 Task: Open a blank worksheet and write heading  Financial WizardAdd Categories in a column and its values below  'Income, Income, Income, Expenses, Expenses, Expenses, Expenses, Expenses, Savings, Savings, Investments, Investments, Debt, Debt & Debt. 'Add Descriptions in next column and its values below  Salary, Freelance Work, Rental Income, Housing, Transportation, Groceries, Utilities, Entertainment, Emergency Fund, Retirement, Stocks, Mutual Funds, Credit Card 1, Credit Card 2 & Student Loan. Add Amount in next column and its values below  $5,000, $1,200, $500, $1,200, $300, $400, $200, $150, $500, $1,000, $500, $300, $200, $100 & $300. Save page Budget Management Sheet
Action: Key pressed <Key.shift_r>Financ<Key.backspace><Key.backspace>ncial<Key.space><Key.shift_r>Wizard<Key.down>
Screenshot: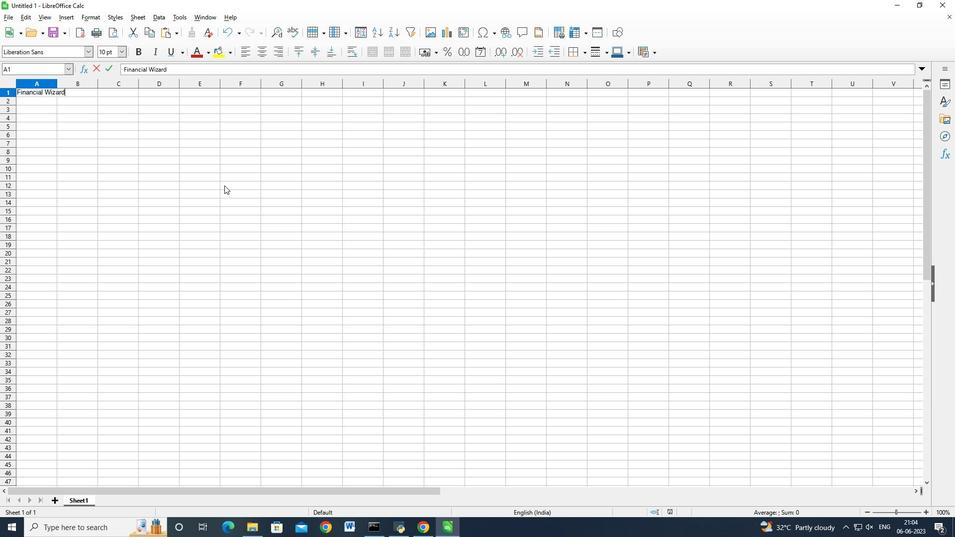 
Action: Mouse moved to (76, 101)
Screenshot: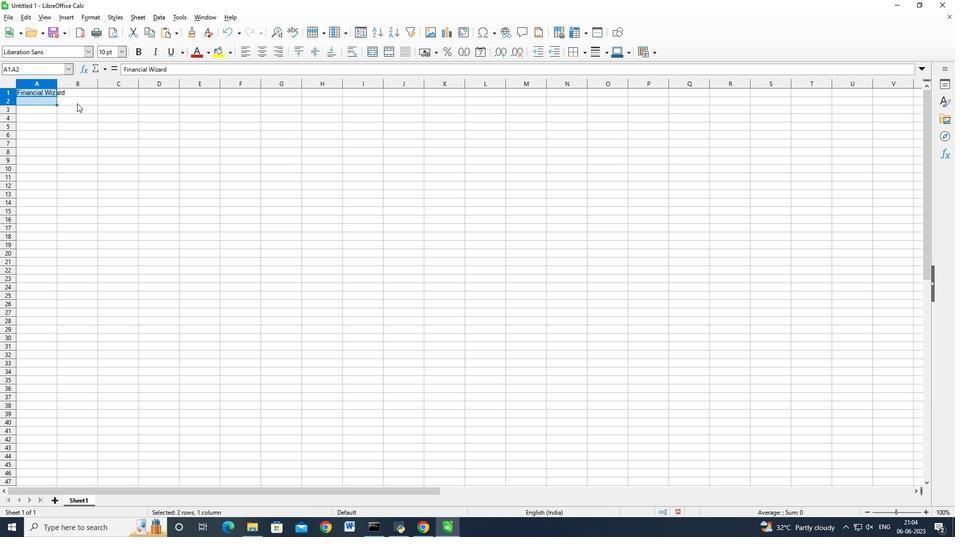 
Action: Mouse pressed right at (76, 101)
Screenshot: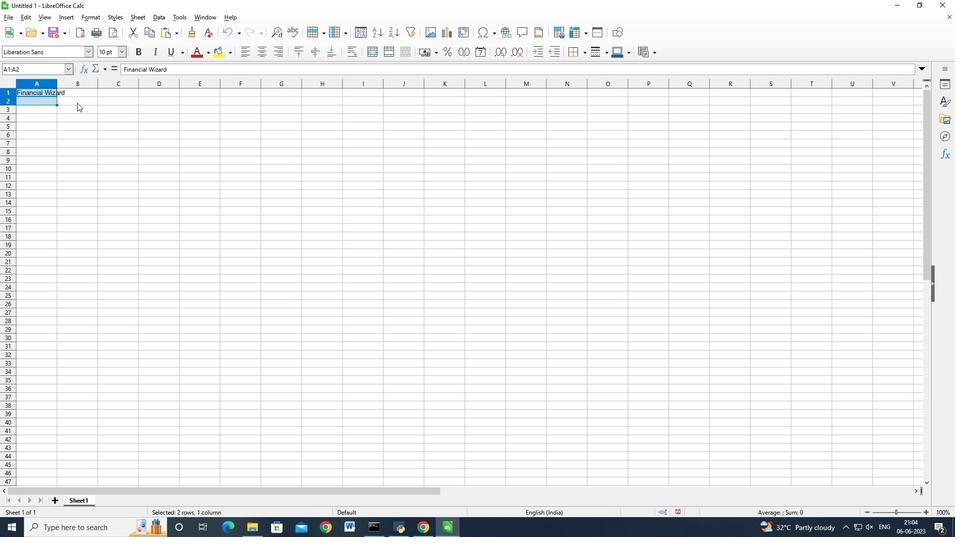 
Action: Mouse moved to (39, 106)
Screenshot: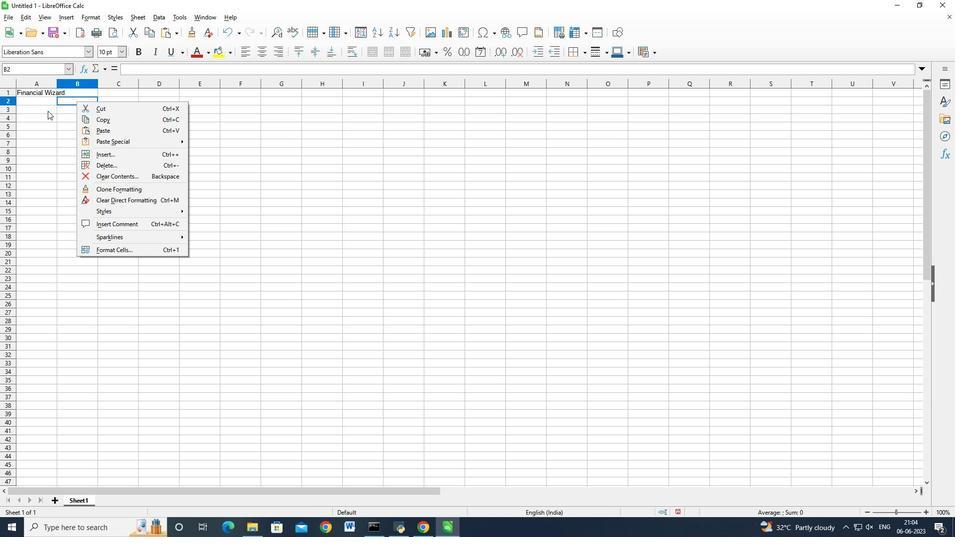 
Action: Mouse pressed left at (39, 106)
Screenshot: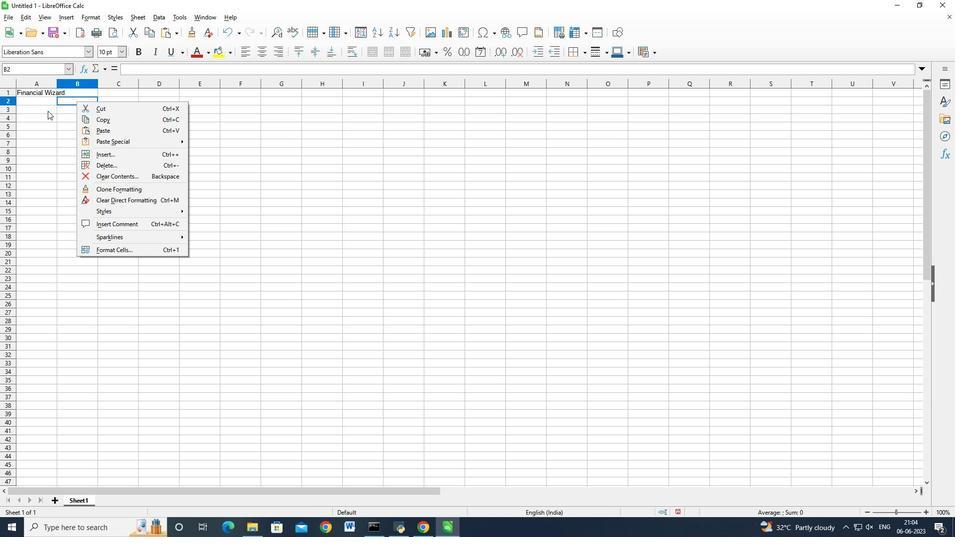 
Action: Mouse moved to (34, 100)
Screenshot: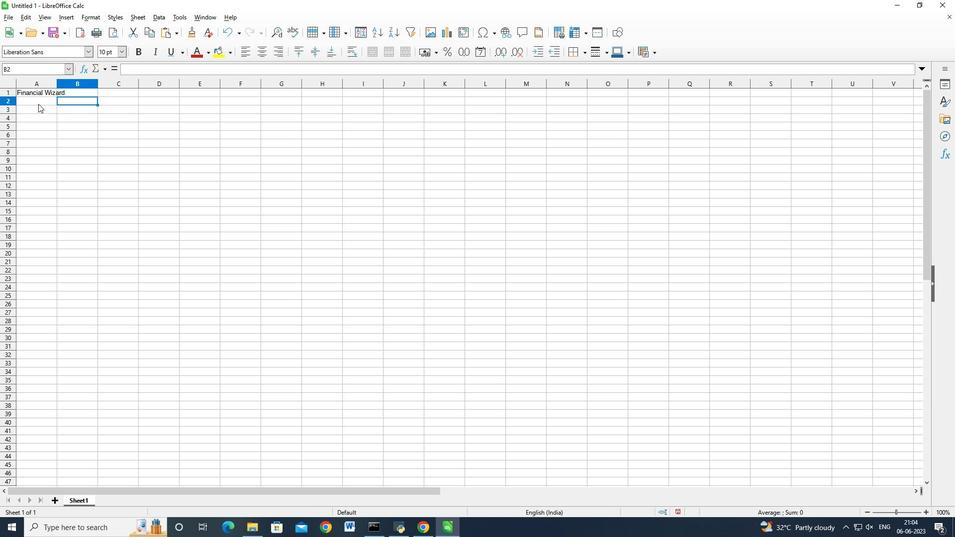 
Action: Mouse pressed left at (34, 100)
Screenshot: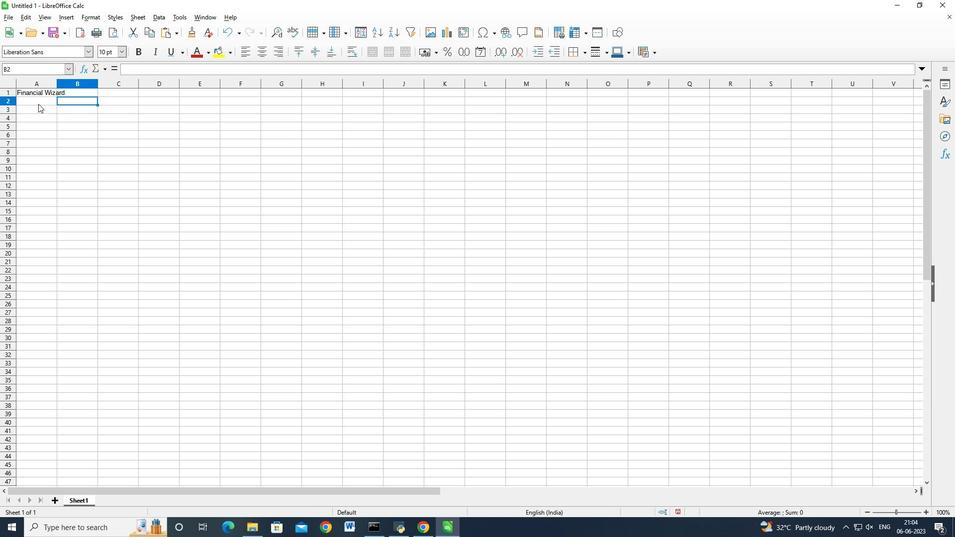 
Action: Mouse moved to (56, 84)
Screenshot: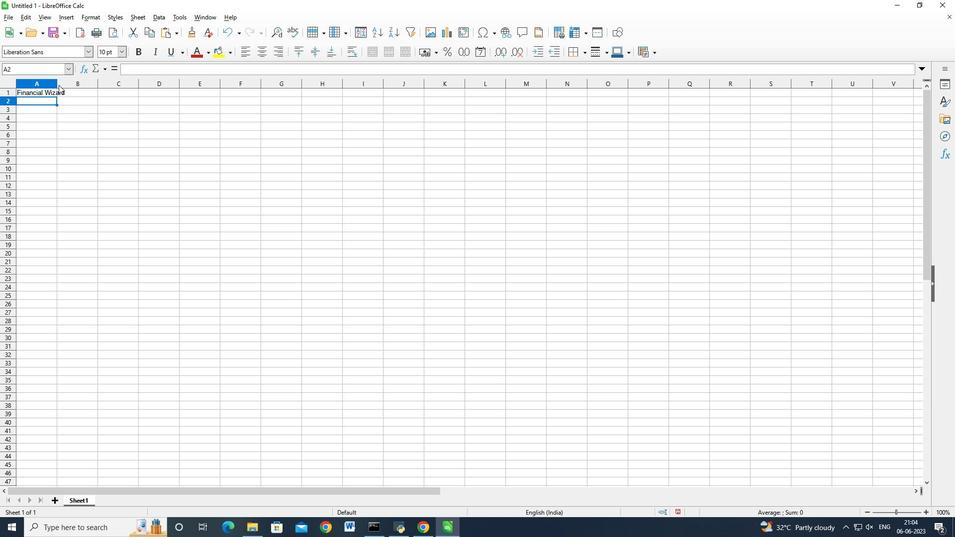 
Action: Mouse pressed left at (56, 84)
Screenshot: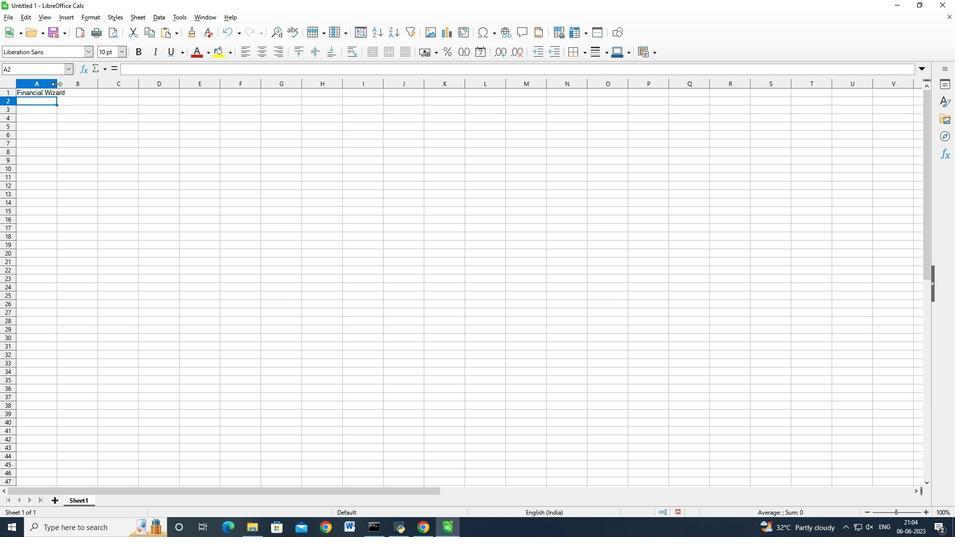 
Action: Mouse moved to (56, 84)
Screenshot: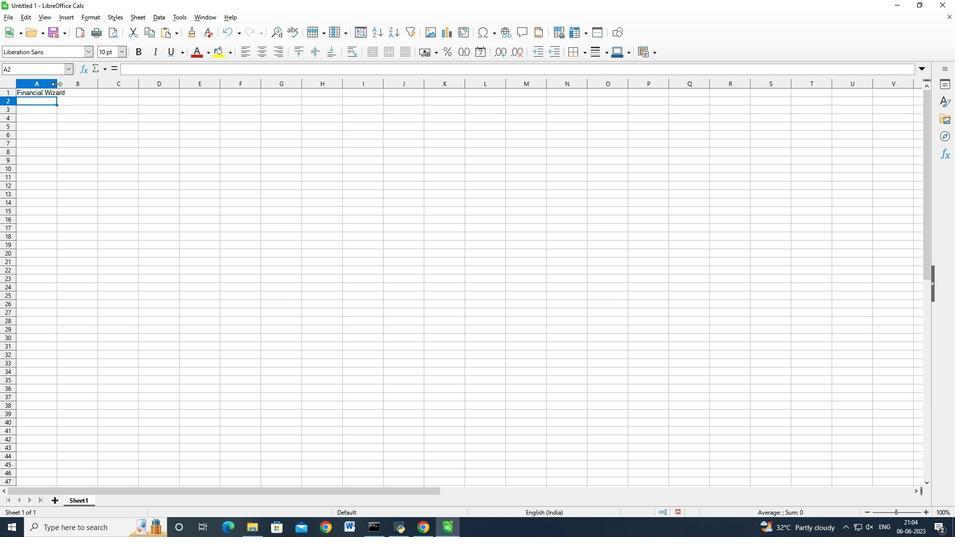 
Action: Mouse pressed left at (56, 84)
Screenshot: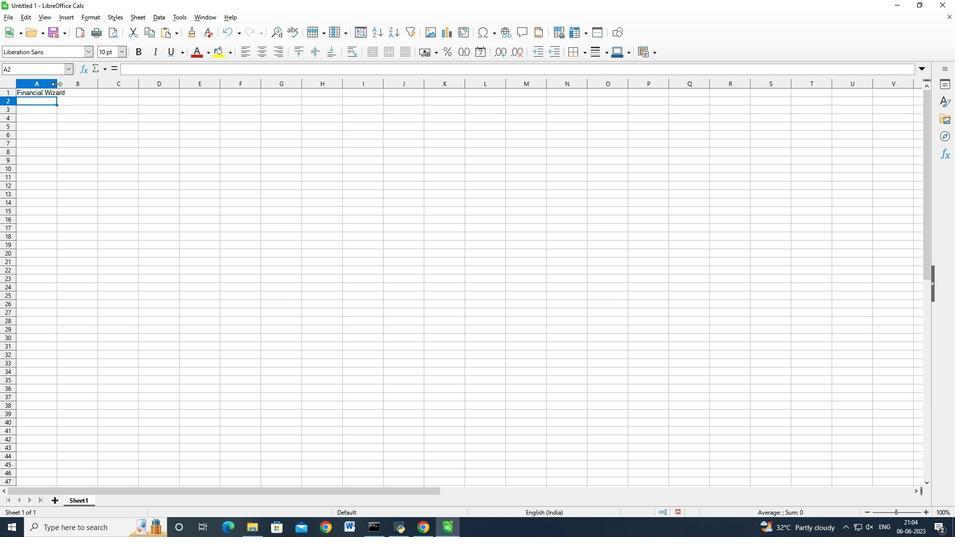 
Action: Mouse moved to (473, 203)
Screenshot: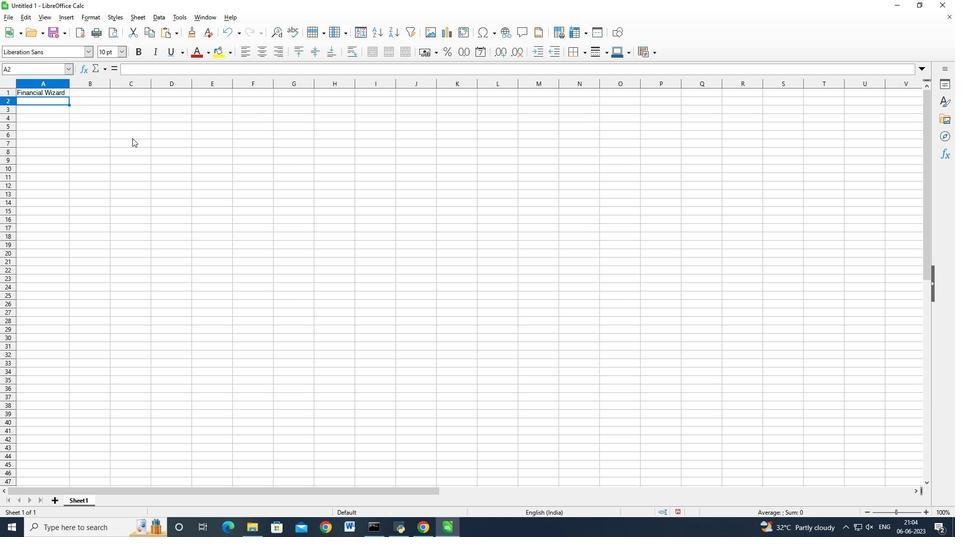 
Action: Key pressed <Key.shift_r><Key.shift_r><Key.shift_r><Key.shift_r><Key.shift_r><Key.shift_r><Key.shift_r>Categories<Key.down><Key.shift>Income<Key.down><Key.shift>Income<Key.down><Key.shift>Income<Key.down><Key.shift_r>Expenses<Key.down><Key.shift_r>Expenses<Key.down><Key.shift_r>Expenses<Key.down><Key.shift_r>Expenses<Key.down><Key.shift_r>Expenses<Key.down><Key.shift_r>Savings<Key.down><Key.shift_r>Savings<Key.down><Key.shift>Investi<Key.backspace>ments<Key.down><Key.shift>Investments<Key.down><Key.shift_r>Debt<Key.down><Key.shift_r>Debt<Key.down><Key.shift_r>Debt<Key.enter><Key.up><Key.up><Key.down><Key.right><Key.shift_r>Dis<Key.backspace><Key.backspace>escriptions<Key.down><Key.shift_r>Salary<Key.down><Key.shift_r>Freelance<Key.space><Key.shift_r>Work<Key.down><Key.shift_r>Rental<Key.space><Key.shift>Income<Key.down><Key.shift>Housing<Key.down><Key.shift_r>Transportation<Key.down><Key.shift_r>Groceries<Key.down><Key.shift><Key.shift><Key.shift>Utilities<Key.down><Key.shift_r>Entertainment<Key.down><Key.shift_r>Emergency<Key.space><Key.shift_r>Fund<Key.down><Key.shift_r><Key.shift_r><Key.shift_r><Key.shift_r><Key.shift_r><Key.shift_r>Retirement<Key.down><Key.shift_r><Key.shift_r><Key.shift_r><Key.shift_r><Key.shift_r><Key.shift_r><Key.shift_r><Key.shift_r><Key.shift_r><Key.shift_r><Key.shift_r><Key.shift_r><Key.shift_r><Key.shift_r><Key.shift_r><Key.shift_r><Key.shift_r><Key.shift_r>Stocke<Key.backspace>s<Key.down><Key.shift>Mutual<Key.space><Key.shift_r>Funds<Key.down><Key.shift_r>Credit<Key.space><Key.shift_r>Card<Key.space>1<Key.enter><Key.shift_r>Credit<Key.space><Key.shift_r>Card2<Key.space><Key.backspace><Key.backspace><Key.space>2<Key.enter><Key.shift_r>Student<Key.space><Key.shift>Loan<Key.enter><Key.up><Key.up><Key.down><Key.up><Key.down><Key.up><Key.right><Key.shift_r>Amount<Key.down><Key.shift><Key.shift><Key.shift><Key.shift><Key.shift><Key.shift><Key.shift><Key.shift><Key.shift><Key.shift><Key.shift><Key.shift><Key.shift><Key.shift><Key.shift><Key.shift><Key.shift>$5,000<Key.enter><Key.shift><Key.shift><Key.shift><Key.shift><Key.shift><Key.shift><Key.shift><Key.shift><Key.shift><Key.shift><Key.shift><Key.shift><Key.shift><Key.shift><Key.shift><Key.shift><Key.shift><Key.shift><Key.shift><Key.shift><Key.shift><Key.shift><Key.shift><Key.shift><Key.shift><Key.shift><Key.shift>$1,200<Key.enter><Key.shift><Key.shift><Key.shift><Key.shift>$500<Key.enter><Key.shift><Key.shift><Key.shift><Key.shift><Key.shift><Key.shift><Key.shift><Key.shift><Key.shift><Key.shift><Key.shift><Key.shift><Key.shift><Key.shift><Key.shift><Key.shift><Key.shift><Key.shift>$1,200<Key.enter><Key.shift><Key.shift><Key.shift><Key.shift><Key.shift><Key.shift><Key.shift><Key.shift><Key.shift><Key.shift>$300<Key.enter><Key.shift><Key.shift><Key.shift><Key.shift><Key.shift><Key.shift><Key.shift><Key.shift><Key.shift><Key.shift><Key.shift><Key.shift><Key.shift><Key.shift>$400<Key.down><Key.shift><Key.shift><Key.shift><Key.shift><Key.shift><Key.shift><Key.shift>$200<Key.down><Key.shift><Key.shift><Key.shift><Key.shift>$150<Key.down><Key.shift><Key.shift><Key.shift><Key.shift><Key.shift><Key.shift><Key.shift><Key.shift>$500<Key.down><Key.shift><Key.shift><Key.shift><Key.shift><Key.shift><Key.shift><Key.shift><Key.shift>$1,000<Key.down><Key.shift><Key.shift><Key.shift><Key.shift><Key.shift><Key.shift><Key.shift><Key.shift><Key.shift><Key.shift><Key.shift><Key.shift><Key.shift><Key.shift><Key.shift><Key.shift><Key.shift><Key.shift><Key.shift><Key.shift><Key.shift>$500<Key.down><Key.shift>$300<Key.down><Key.shift><Key.shift><Key.shift><Key.shift><Key.shift><Key.shift><Key.shift><Key.shift><Key.shift><Key.shift><Key.shift><Key.shift><Key.shift><Key.shift><Key.shift><Key.shift><Key.shift><Key.shift><Key.shift><Key.shift><Key.shift><Key.shift><Key.shift><Key.shift><Key.shift><Key.shift><Key.shift><Key.shift><Key.shift><Key.shift><Key.shift>$200<Key.down><Key.shift><Key.shift><Key.shift><Key.shift><Key.shift><Key.shift><Key.shift><Key.shift><Key.shift><Key.shift>$100<Key.down><Key.shift><Key.shift><Key.shift><Key.shift><Key.shift><Key.shift><Key.shift><Key.shift><Key.shift><Key.shift><Key.shift><Key.shift>$300<Key.down><Key.up>
Screenshot: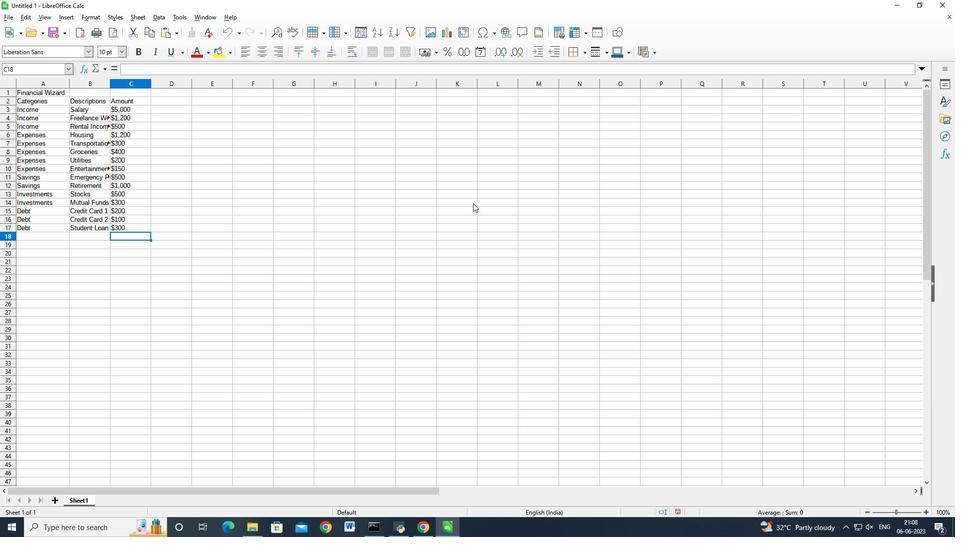 
Action: Mouse moved to (9, 79)
Screenshot: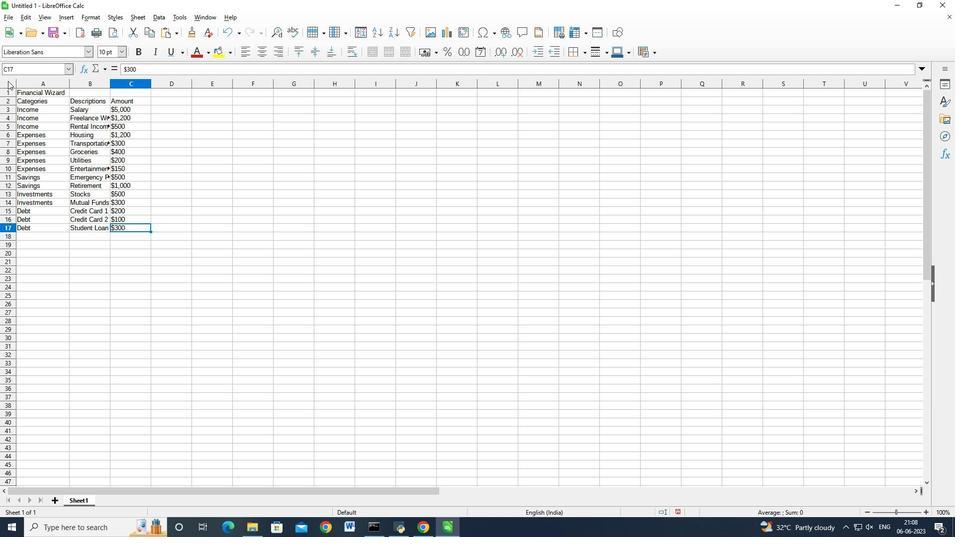 
Action: Mouse pressed left at (8, 79)
Screenshot: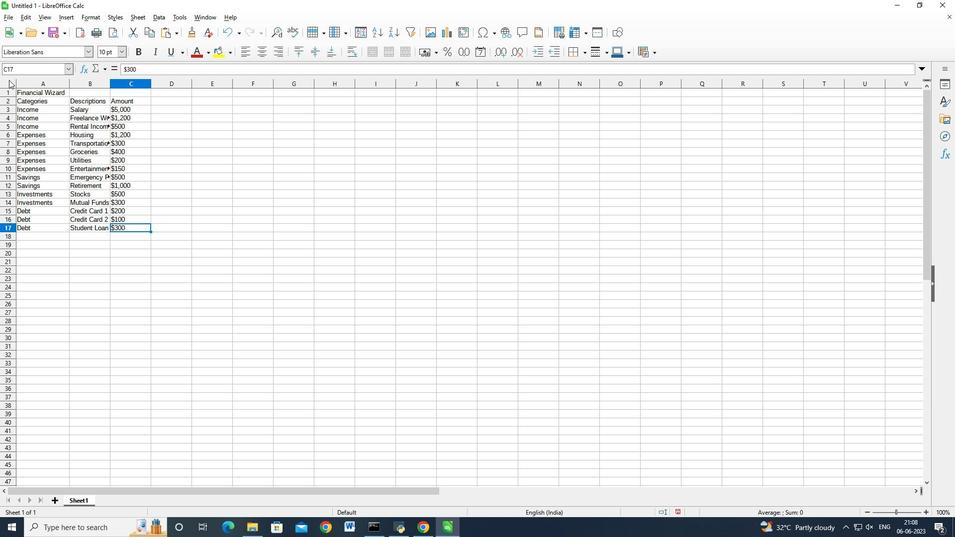 
Action: Mouse moved to (69, 87)
Screenshot: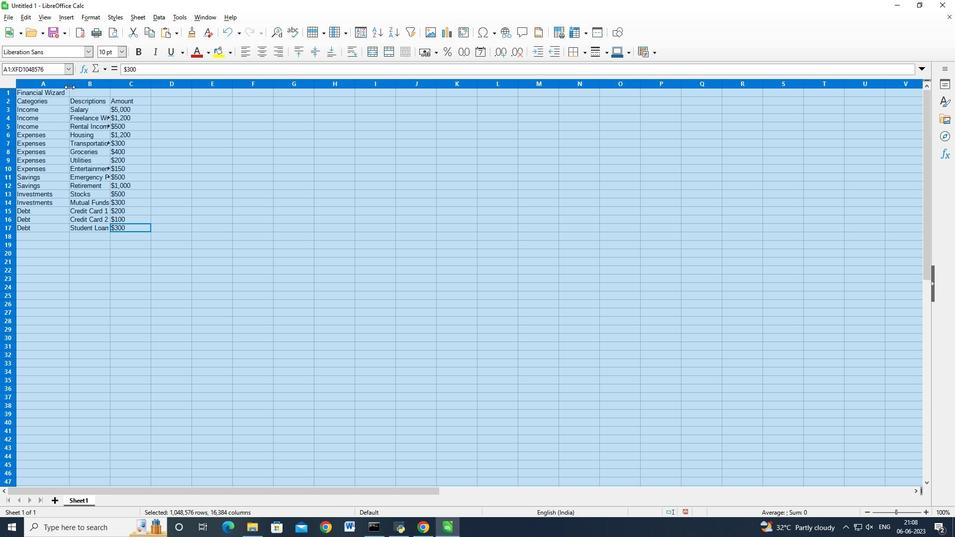 
Action: Mouse pressed left at (69, 87)
Screenshot: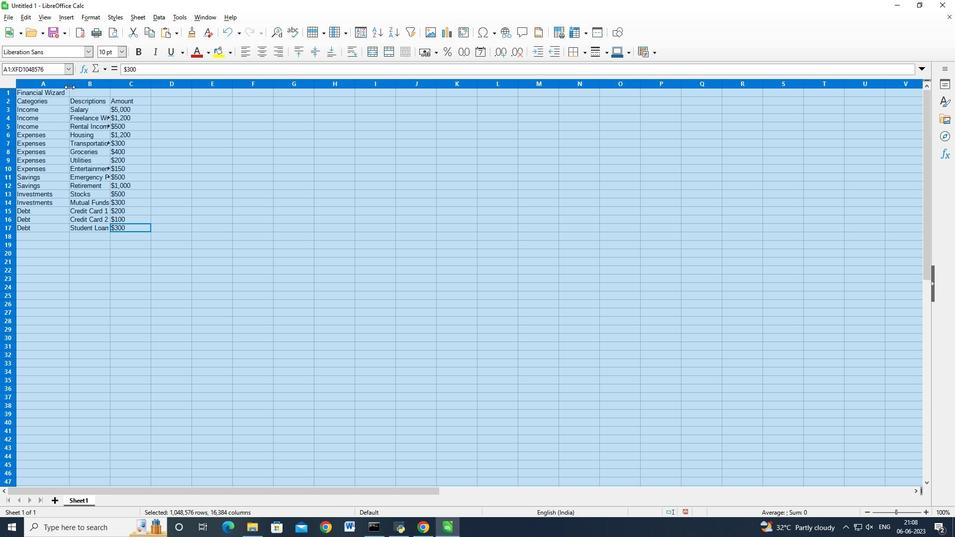 
Action: Mouse moved to (69, 87)
Screenshot: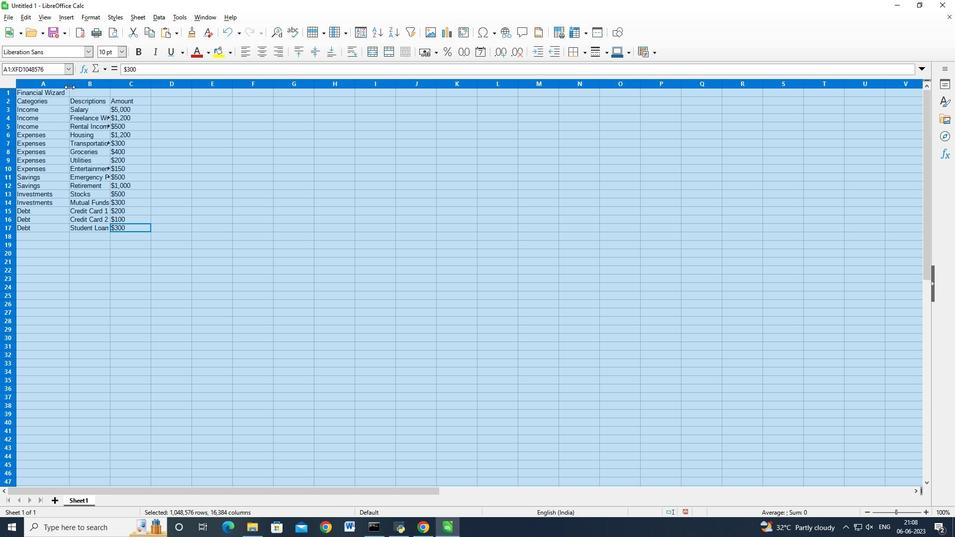 
Action: Mouse pressed left at (69, 87)
Screenshot: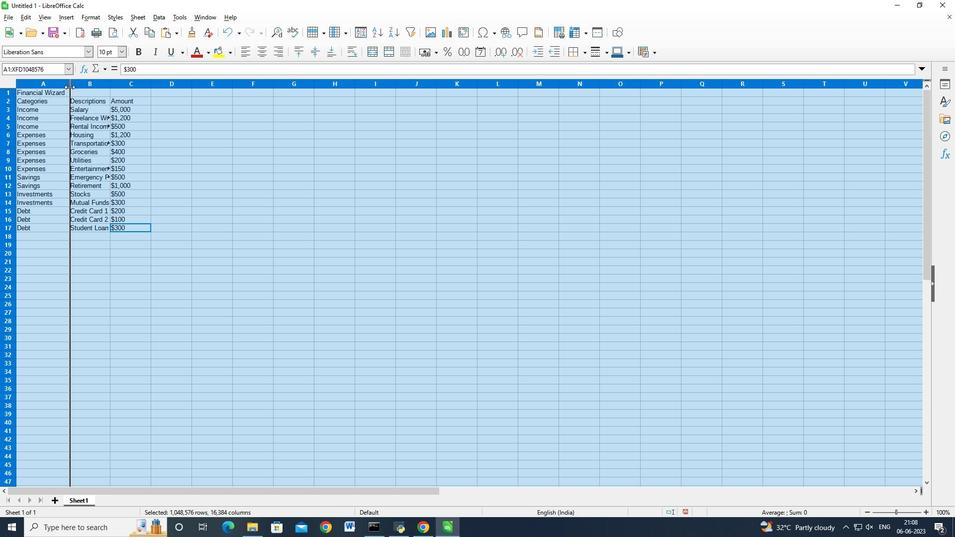 
Action: Mouse moved to (127, 125)
Screenshot: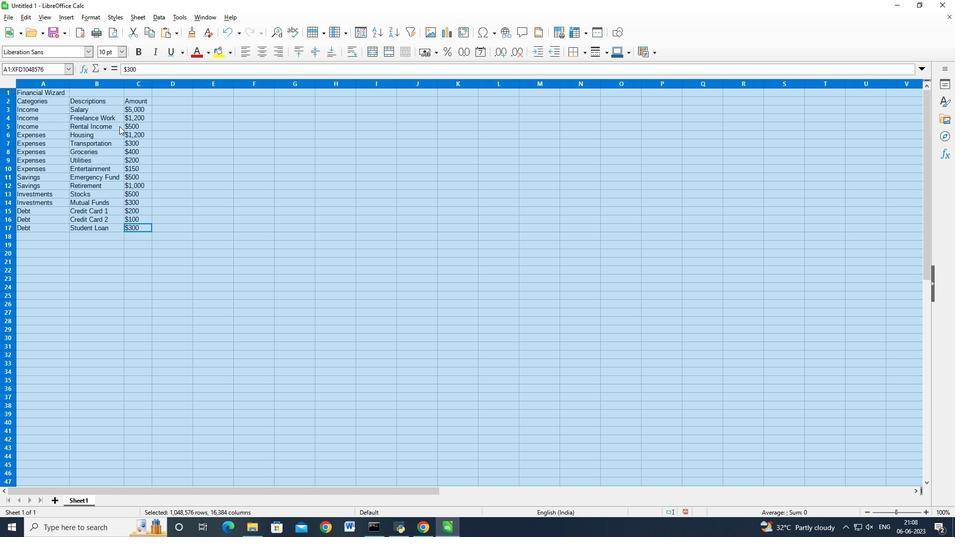 
Action: Mouse pressed left at (127, 125)
Screenshot: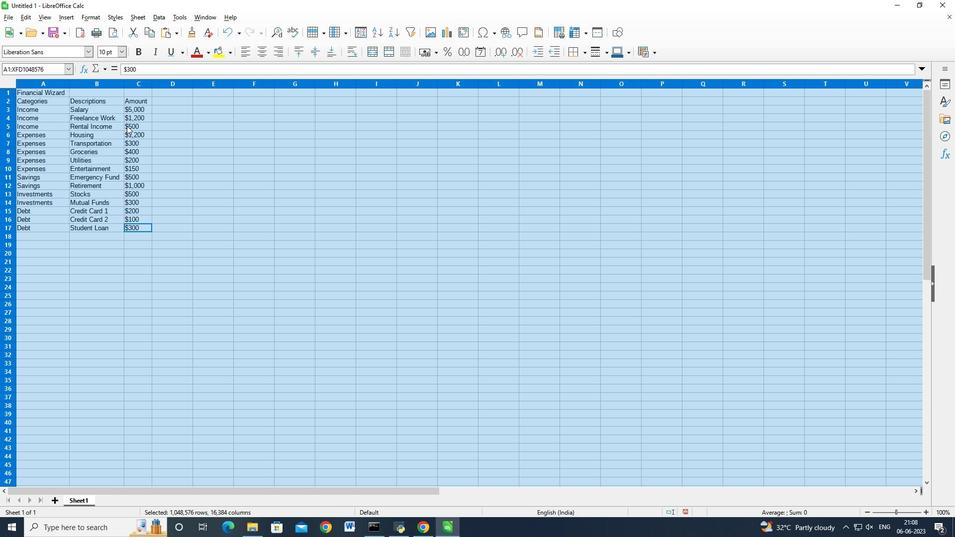 
Action: Mouse moved to (176, 100)
Screenshot: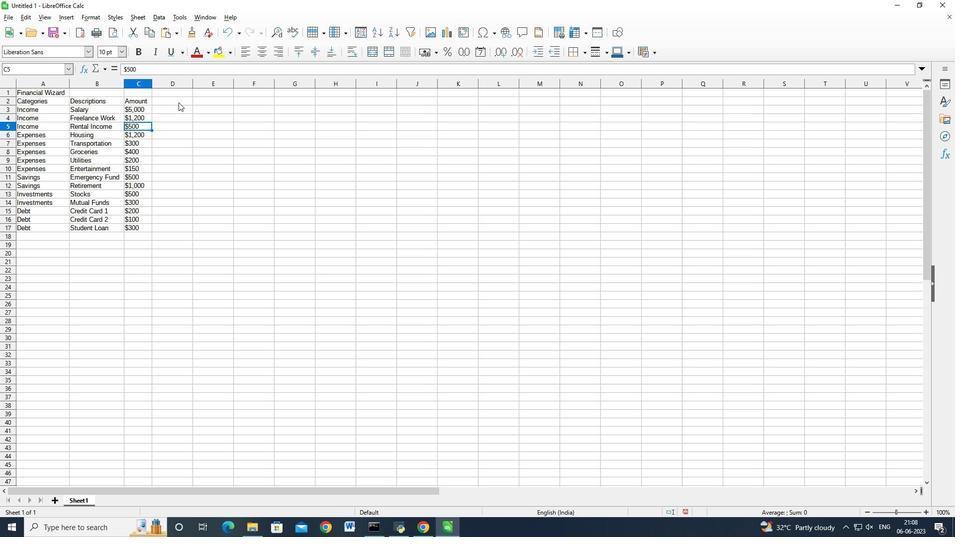 
Action: Mouse pressed left at (176, 100)
Screenshot: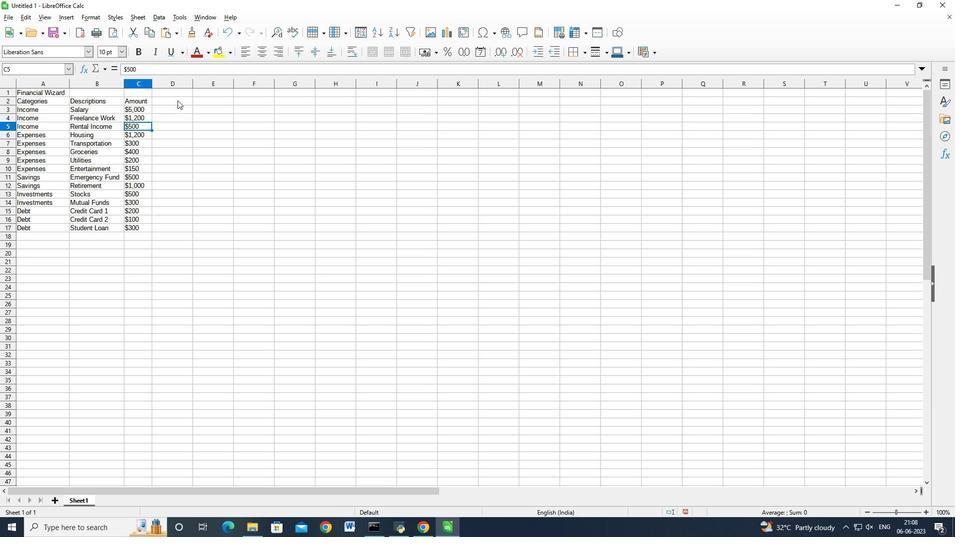 
Action: Mouse moved to (7, 15)
Screenshot: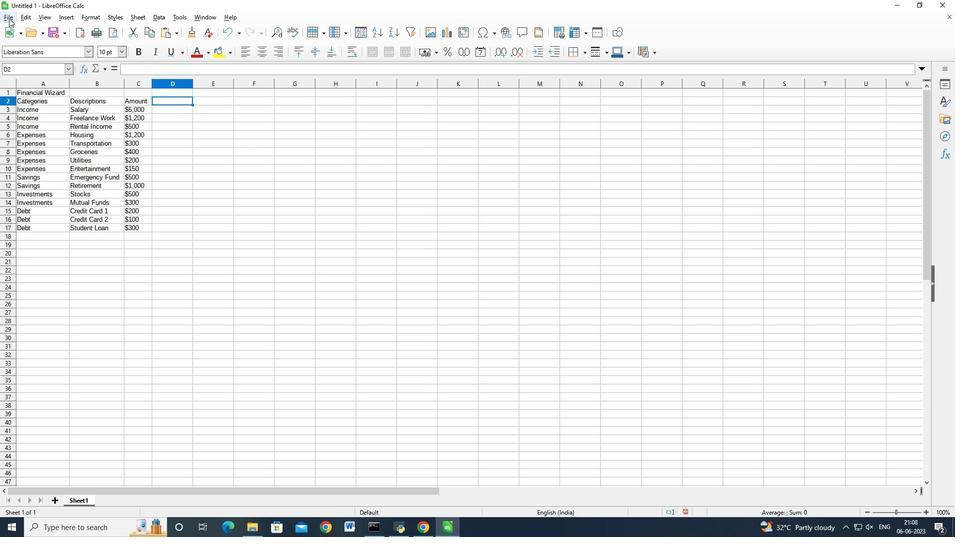 
Action: Mouse pressed left at (7, 15)
Screenshot: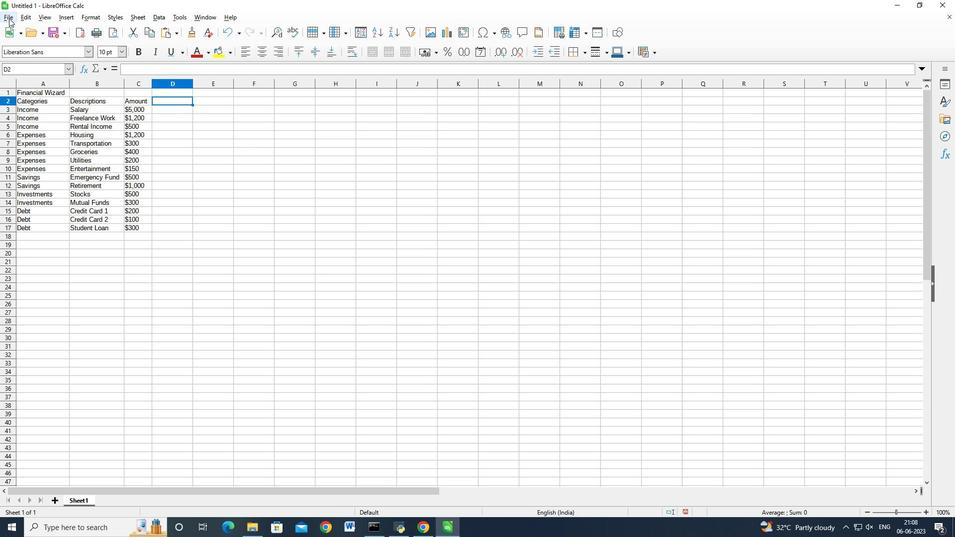 
Action: Mouse moved to (32, 137)
Screenshot: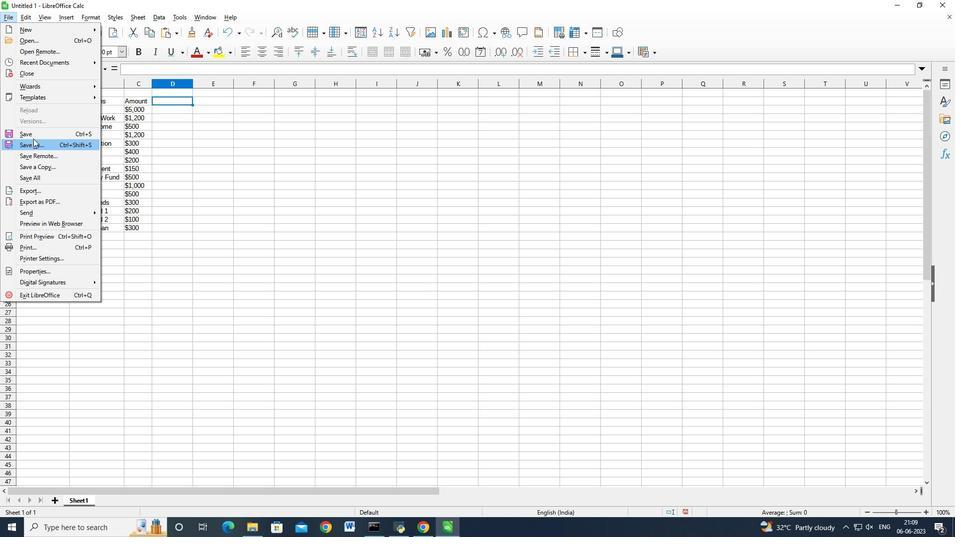 
Action: Mouse pressed left at (32, 137)
Screenshot: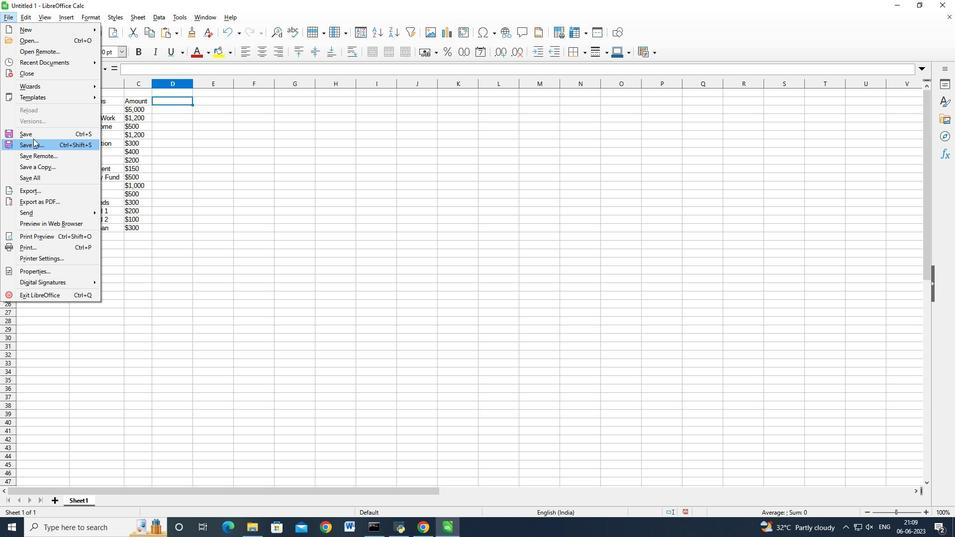 
Action: Mouse moved to (164, 220)
Screenshot: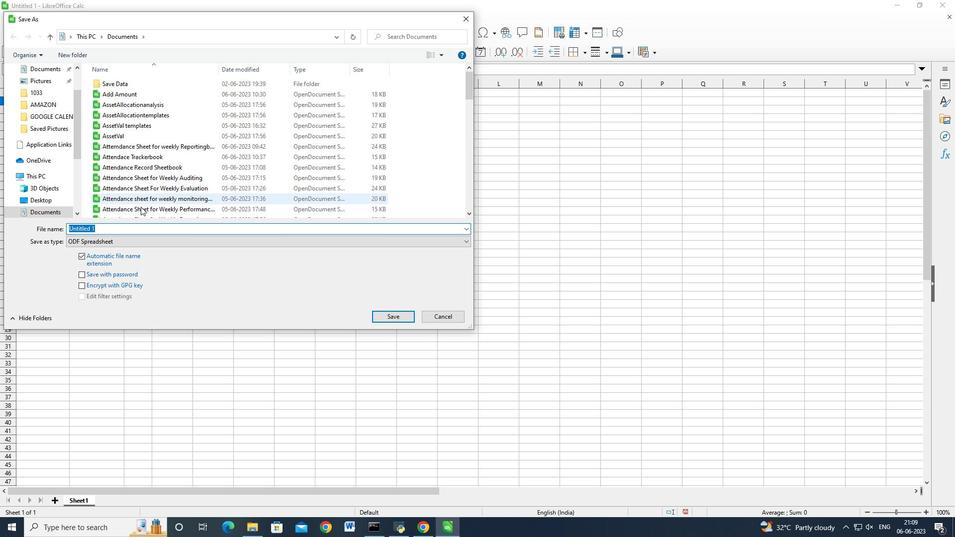 
Action: Key pressed <Key.shift>Budget<Key.space><Key.shift>Management<Key.space><Key.shift_r>Sheet
Screenshot: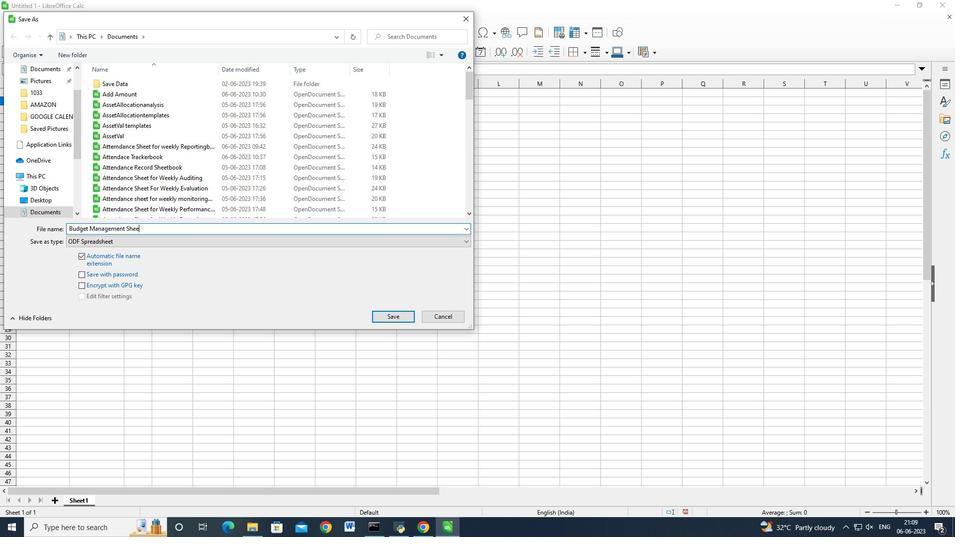 
Action: Mouse moved to (386, 318)
Screenshot: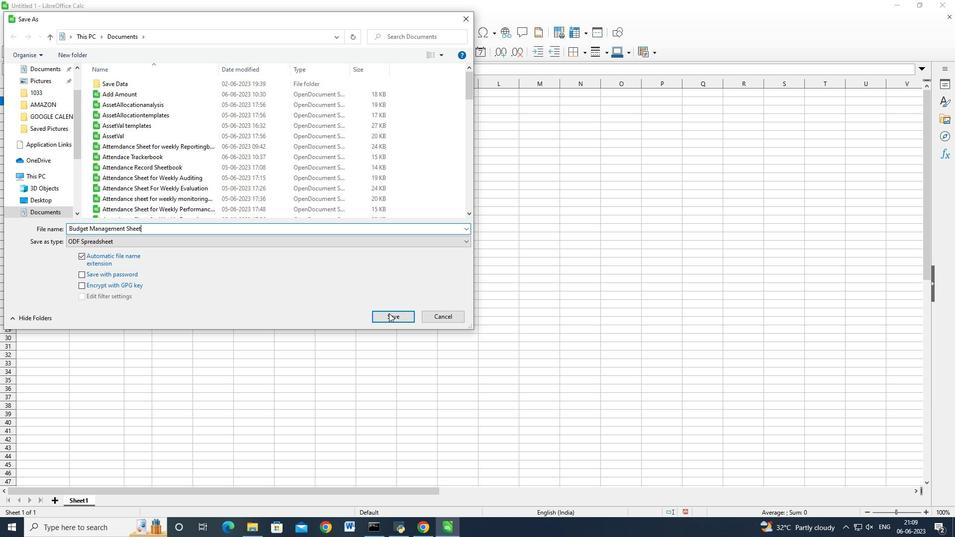 
Action: Mouse pressed left at (386, 318)
Screenshot: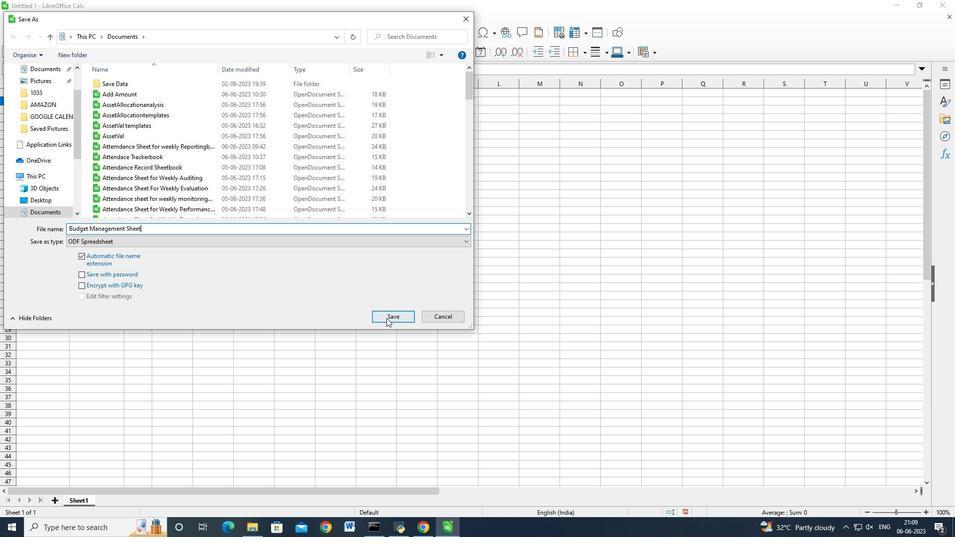 
Action: Mouse moved to (402, 310)
Screenshot: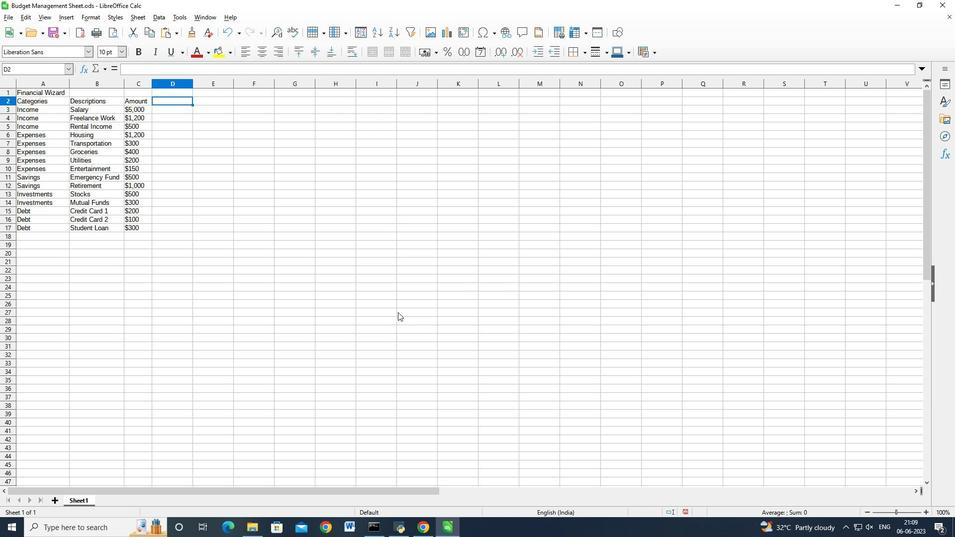 
